 Task: Set a reminder to update your LinkedIn profile on the 15th at 7:00 PM.
Action: Mouse moved to (50, 207)
Screenshot: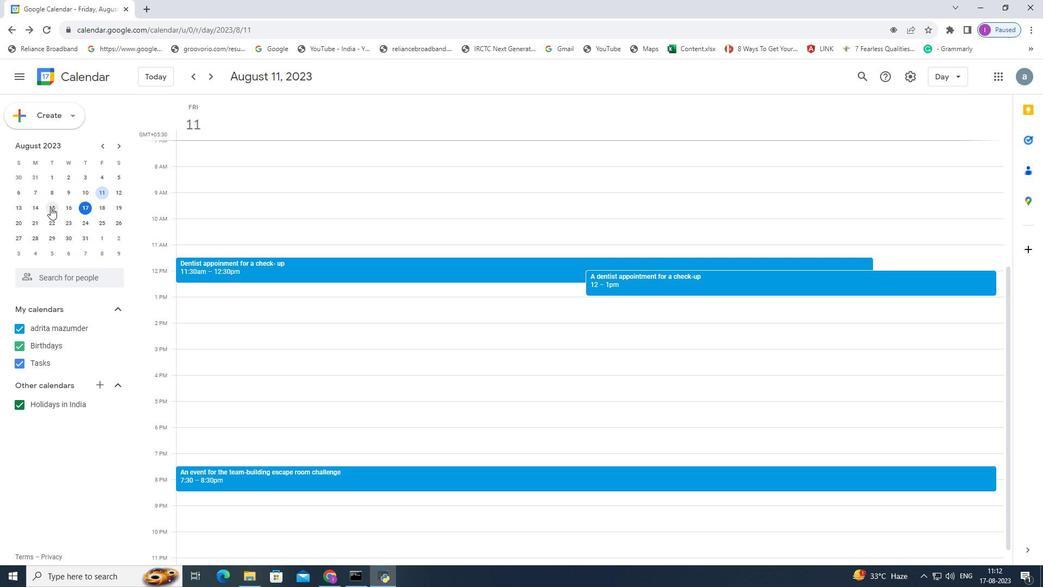 
Action: Mouse pressed left at (50, 207)
Screenshot: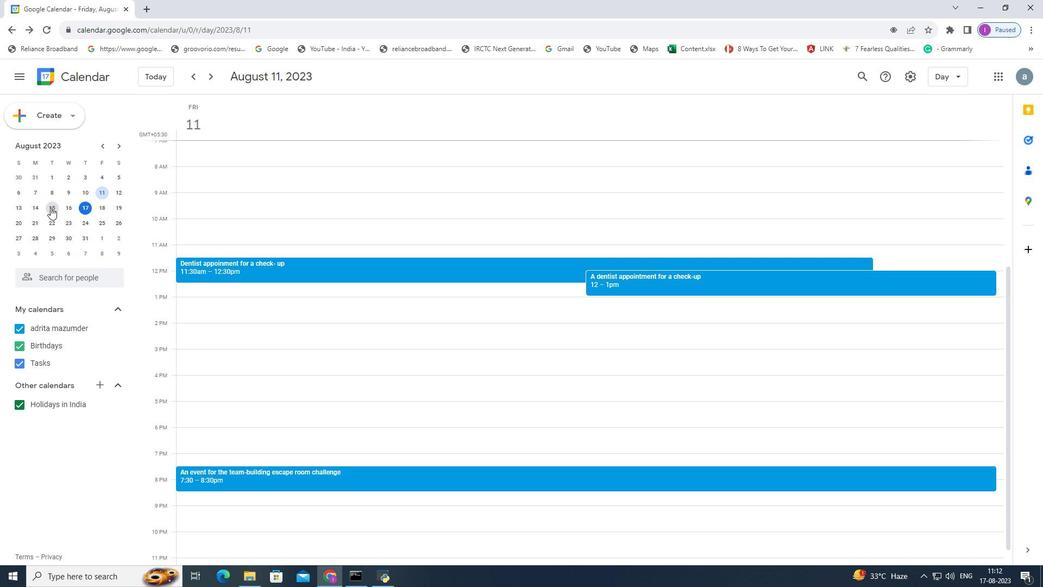 
Action: Mouse moved to (164, 461)
Screenshot: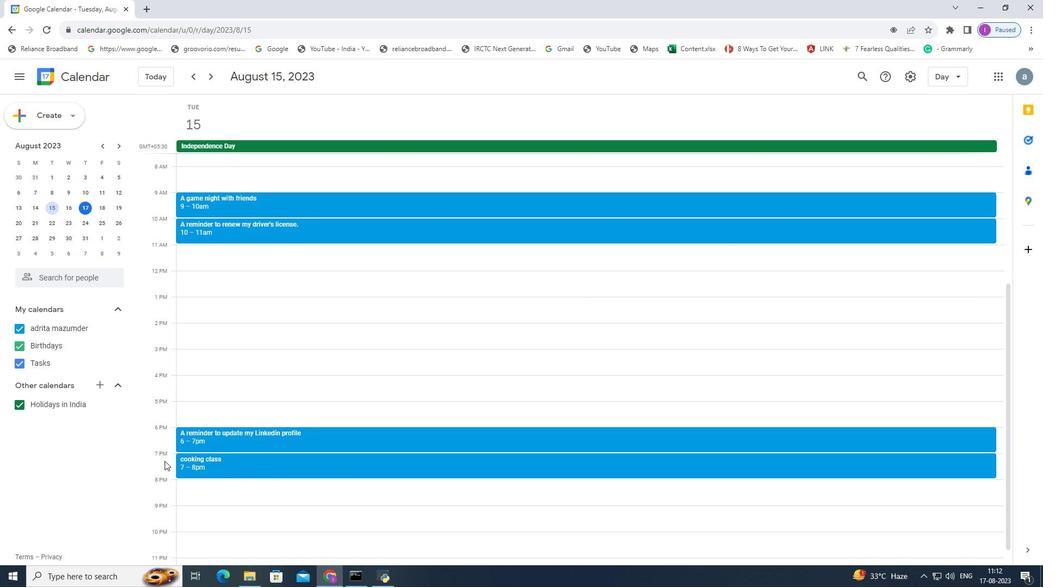 
Action: Mouse pressed left at (164, 461)
Screenshot: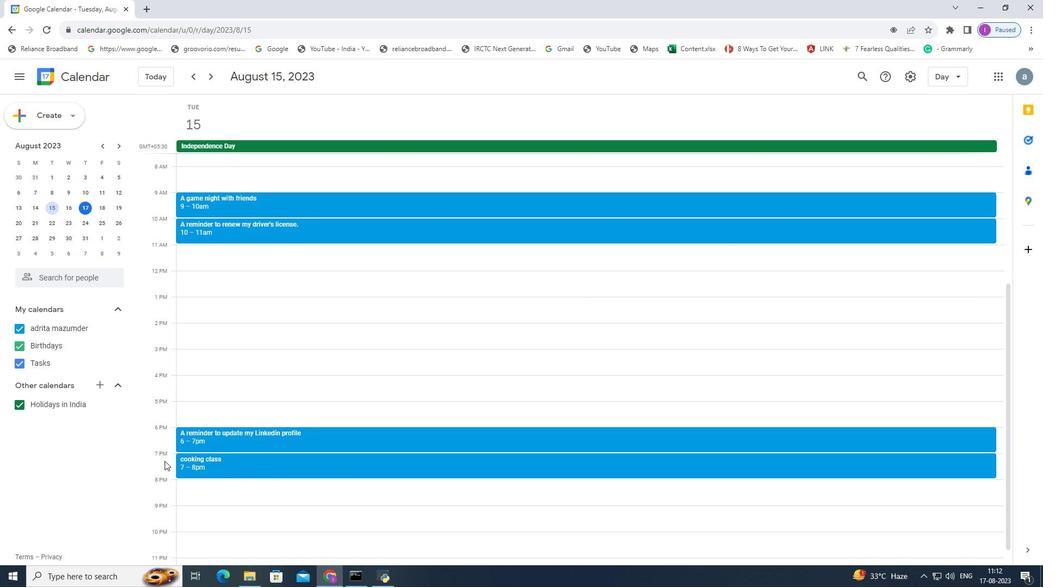 
Action: Mouse moved to (522, 209)
Screenshot: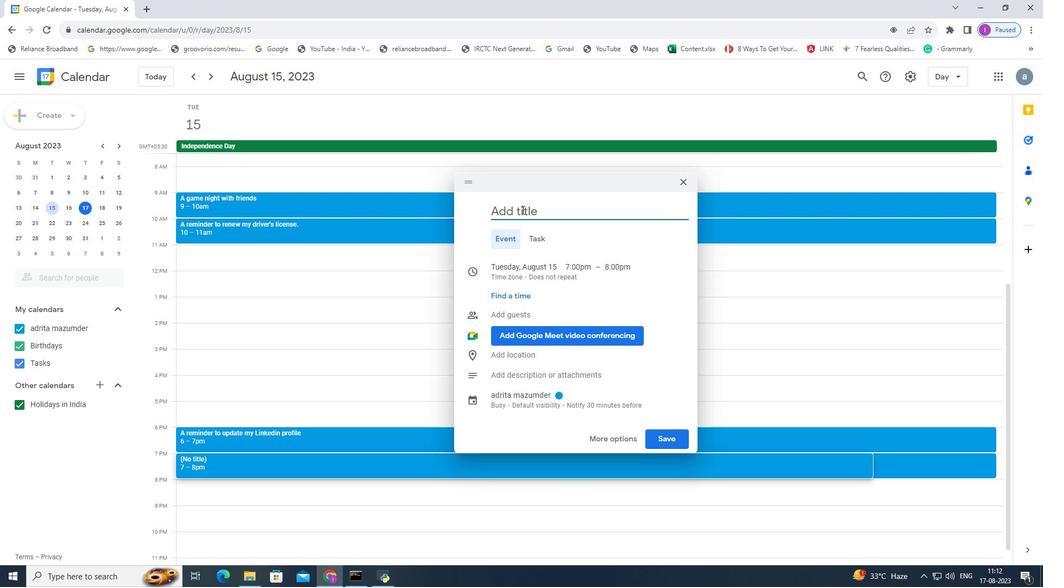 
Action: Mouse pressed left at (522, 209)
Screenshot: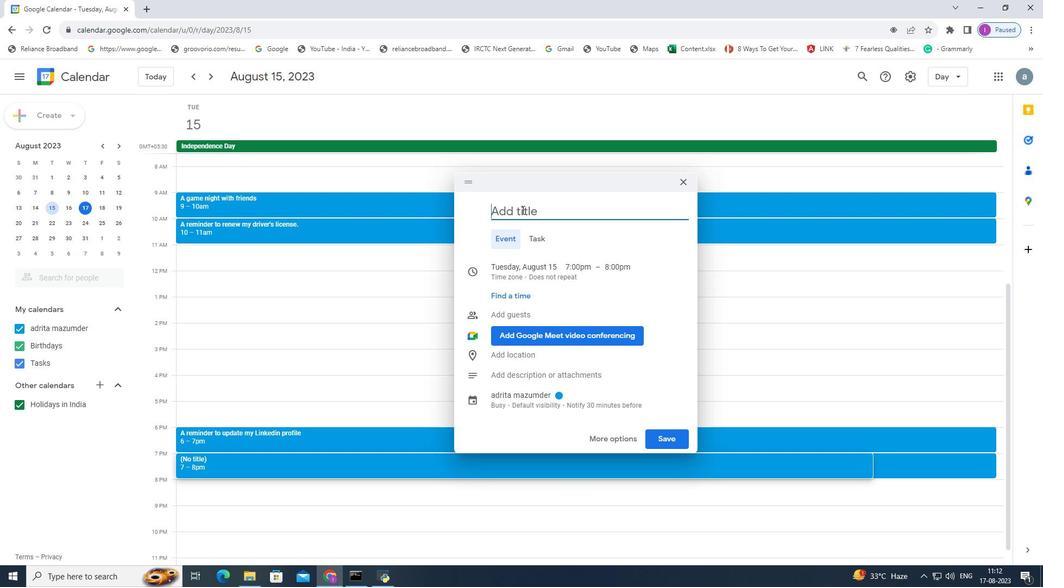 
Action: Key pressed <Key.shift><Key.shift><Key.shift><Key.shift>A<Key.space>reminder<Key.space><Key.space>to<Key.space>uo<Key.backspace>pdate<Key.space>my<Key.space>linkedin<Key.space>profile
Screenshot: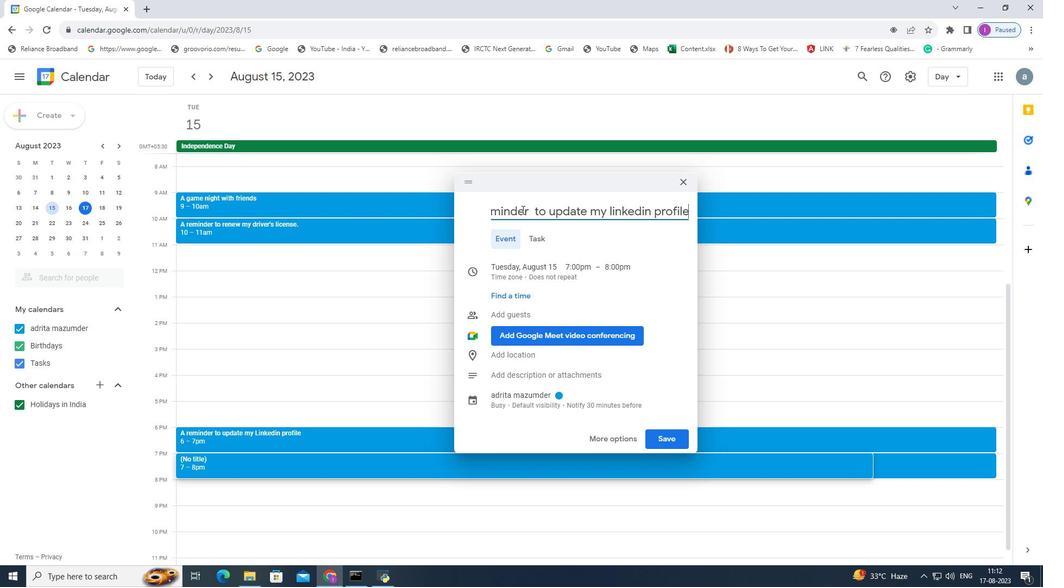 
Action: Mouse moved to (655, 441)
Screenshot: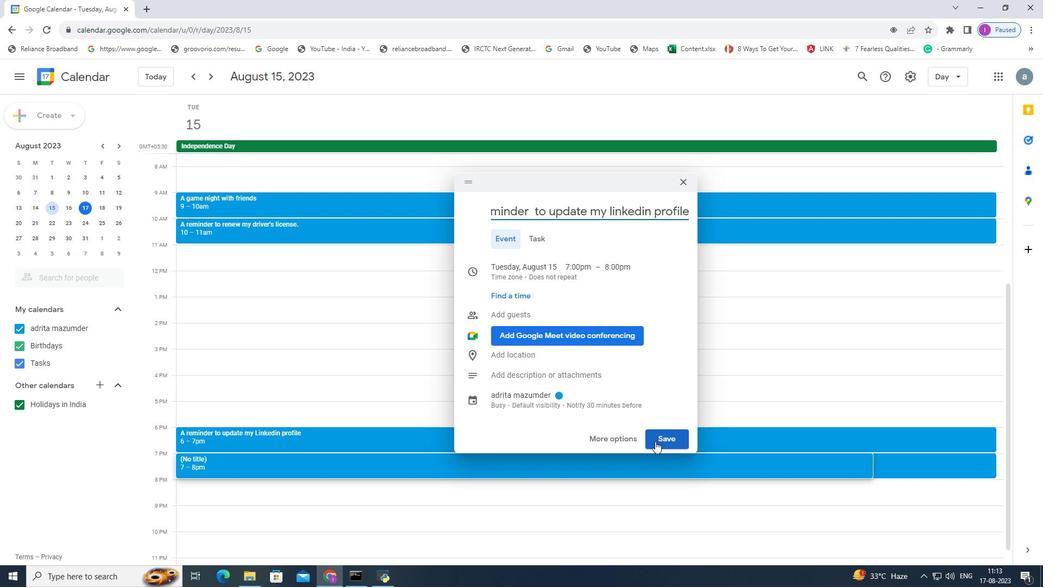 
Action: Mouse pressed left at (655, 441)
Screenshot: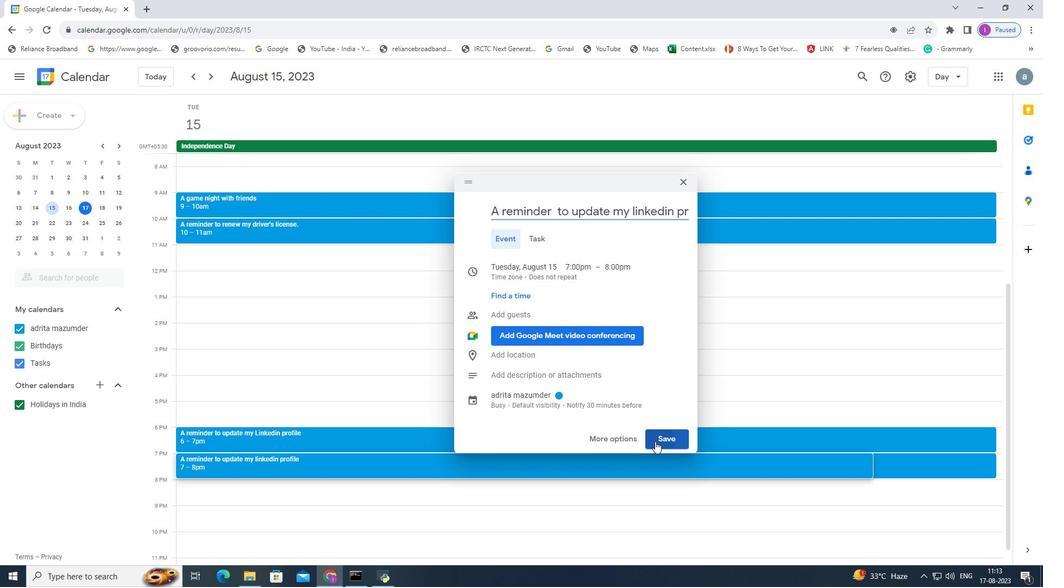 
Action: Mouse moved to (493, 395)
Screenshot: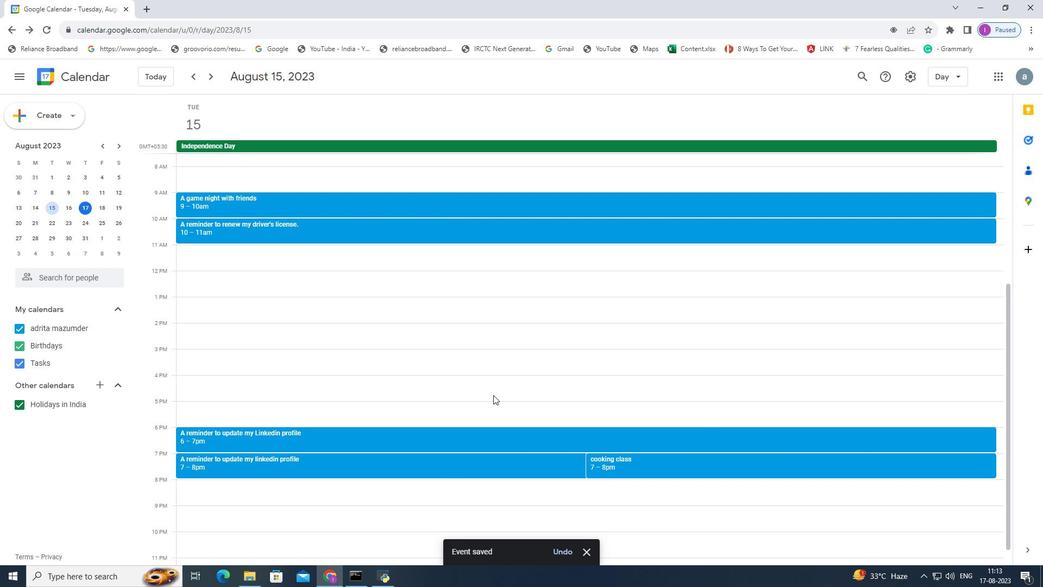 
